 Task: Use the formula "UPLUS" in spreadsheet "Project portfolio".
Action: Mouse moved to (124, 89)
Screenshot: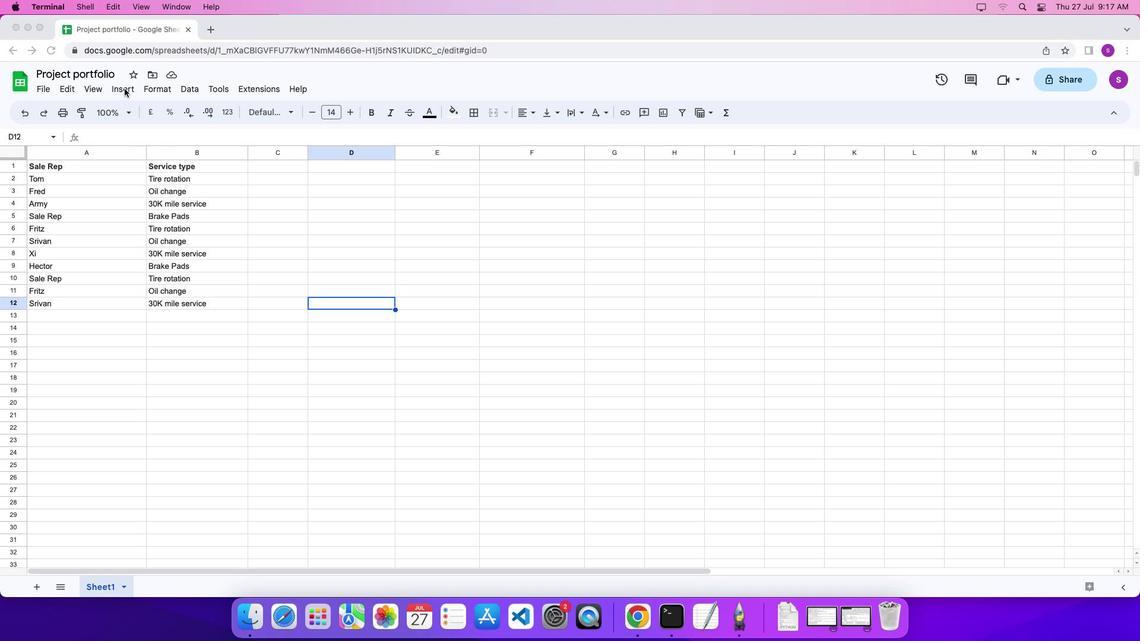 
Action: Mouse pressed left at (124, 89)
Screenshot: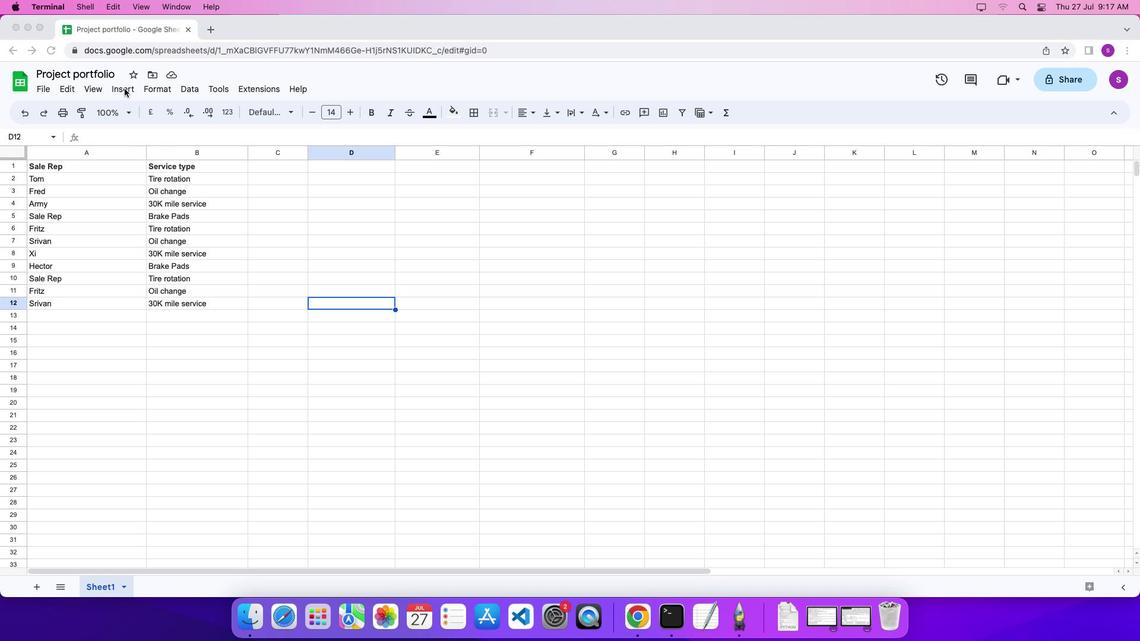 
Action: Mouse moved to (128, 89)
Screenshot: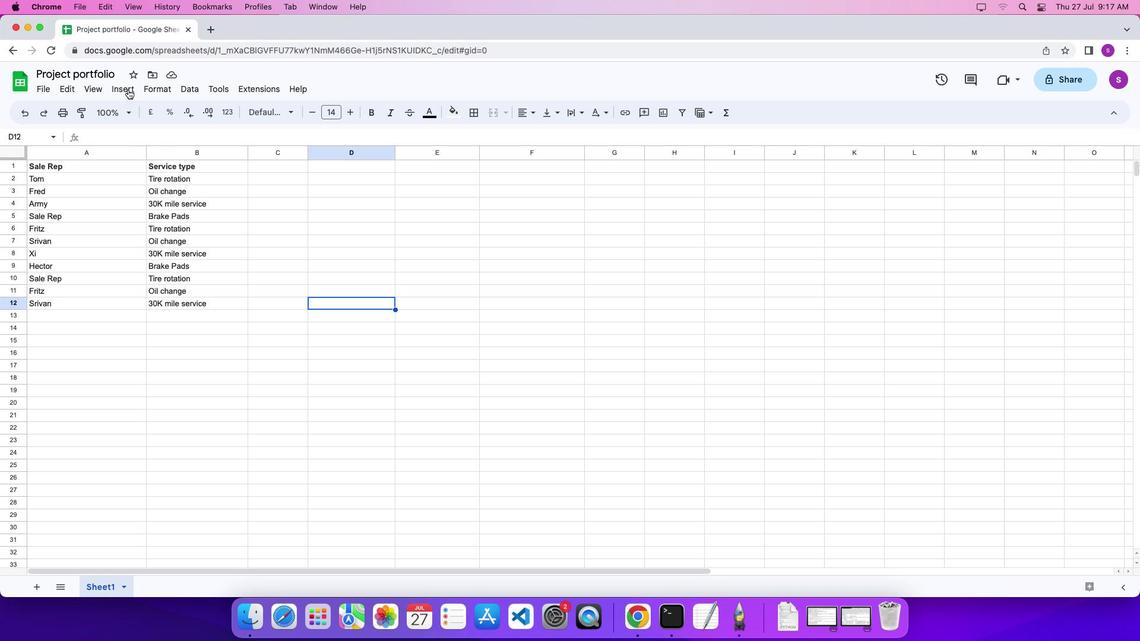 
Action: Mouse pressed left at (128, 89)
Screenshot: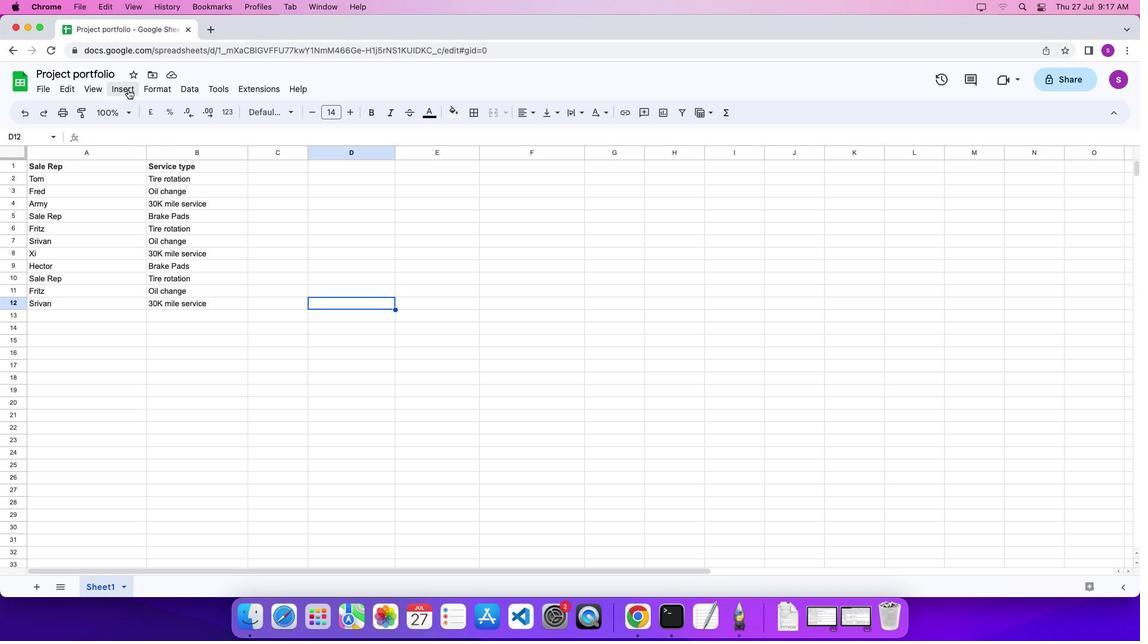 
Action: Mouse moved to (520, 463)
Screenshot: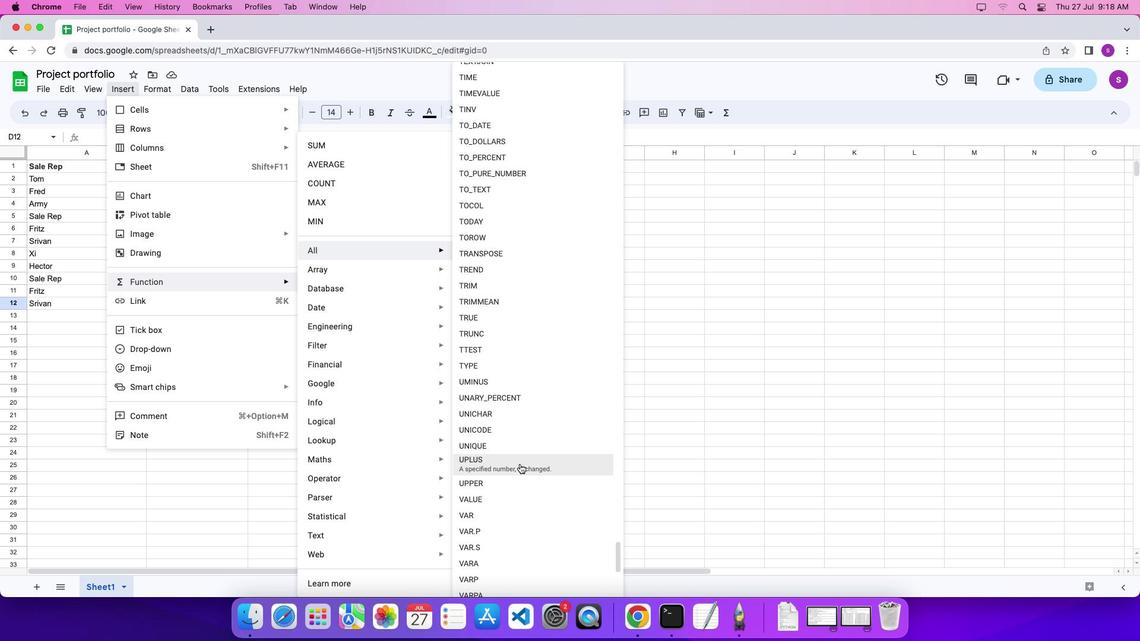 
Action: Mouse pressed left at (520, 463)
Screenshot: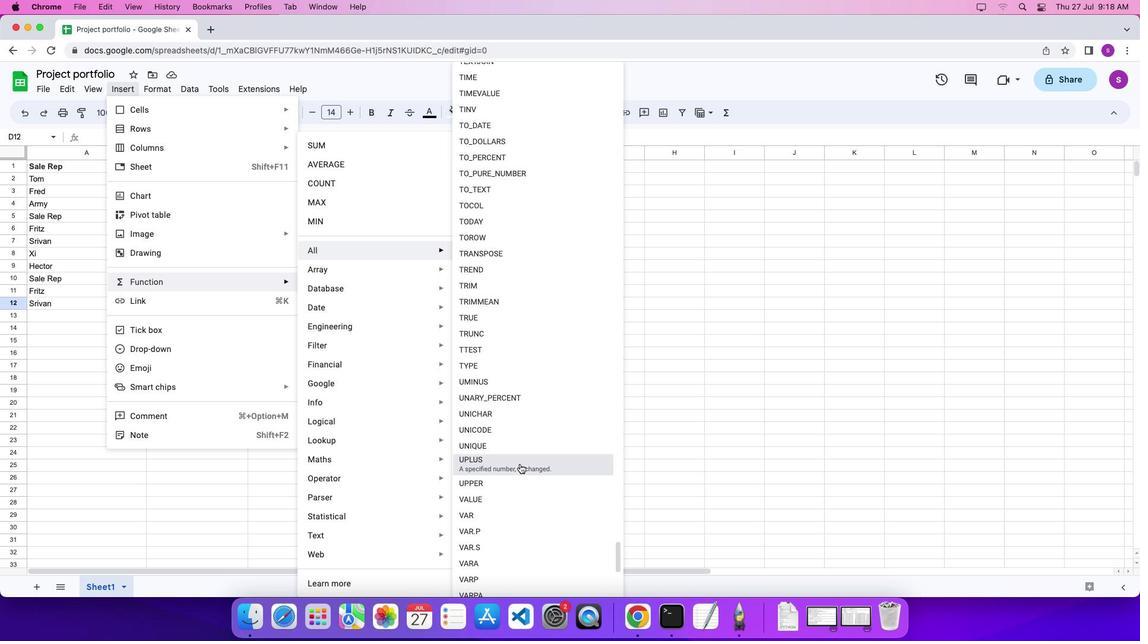 
Action: Mouse moved to (529, 371)
Screenshot: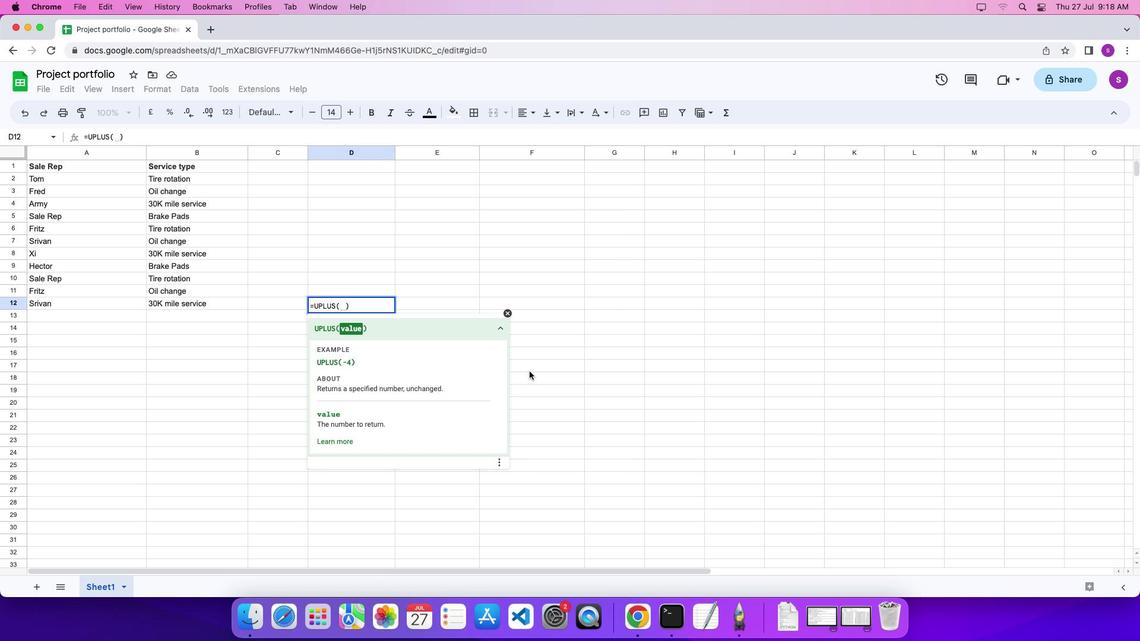 
Action: Key pressed '-''4''\x03'
Screenshot: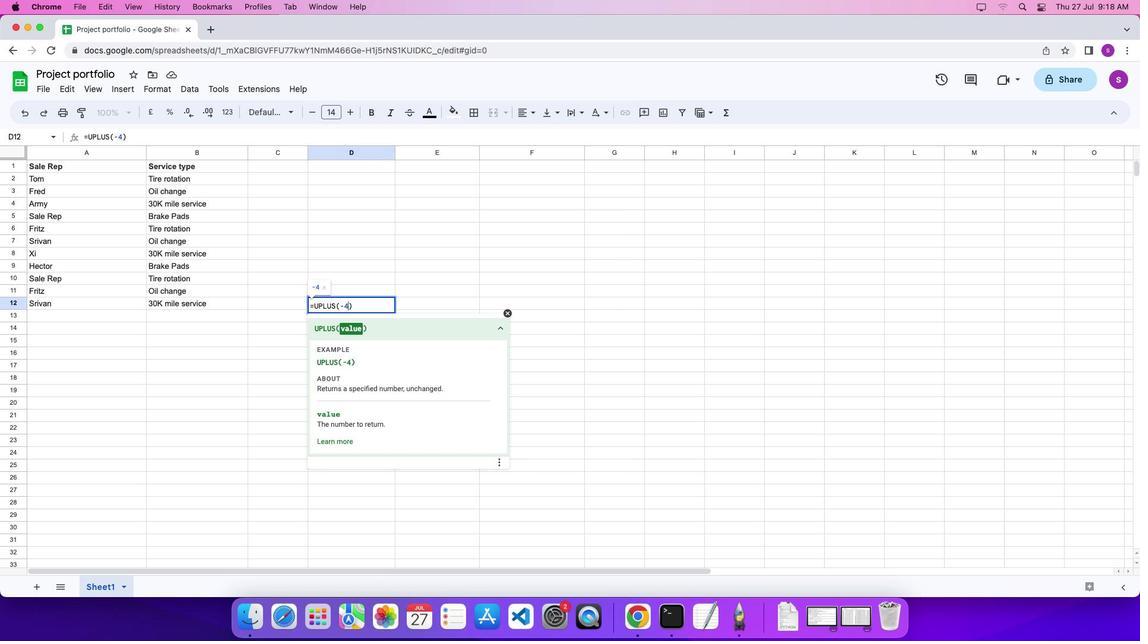 
